 Task: Add an event with the title Second Project Planning Workshop, date ''2024/03/27'', time 8:00 AM to 10:00 AMand add a description: Participants will learn how to provide feedback and constructive criticism in a constructive and respectful manner. They will practice giving and receiving feedback, focusing on specific behaviors and outcomes, and offering suggestions for improvement.Select event color  Grape . Add location for the event as: 456 St. Catherine''s Monastery, Sinai, Egypt, logged in from the account softage.6@softage.netand send the event invitation to softage.9@softage.net and softage.10@softage.net. Set a reminder for the event Every weekday(Monday to Friday)
Action: Mouse moved to (72, 85)
Screenshot: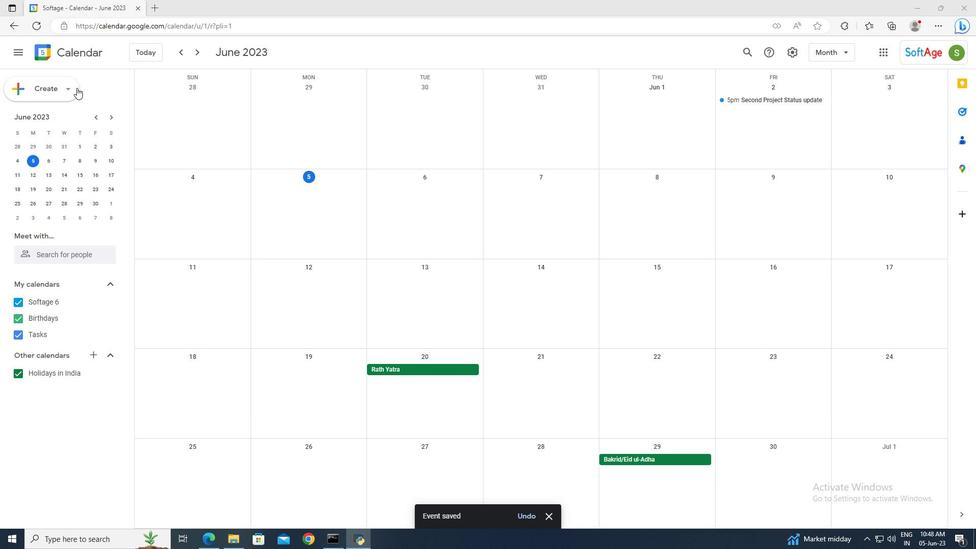 
Action: Mouse pressed left at (72, 85)
Screenshot: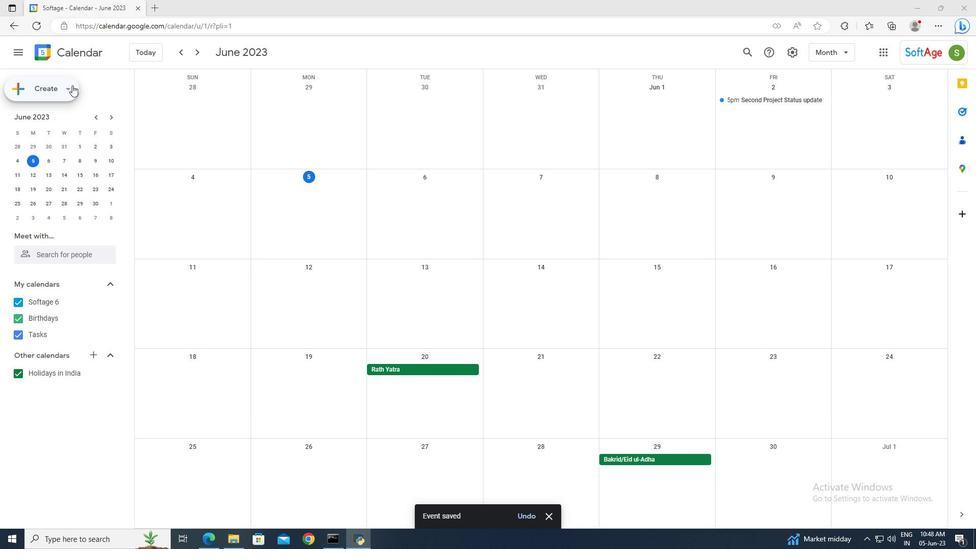 
Action: Mouse moved to (72, 119)
Screenshot: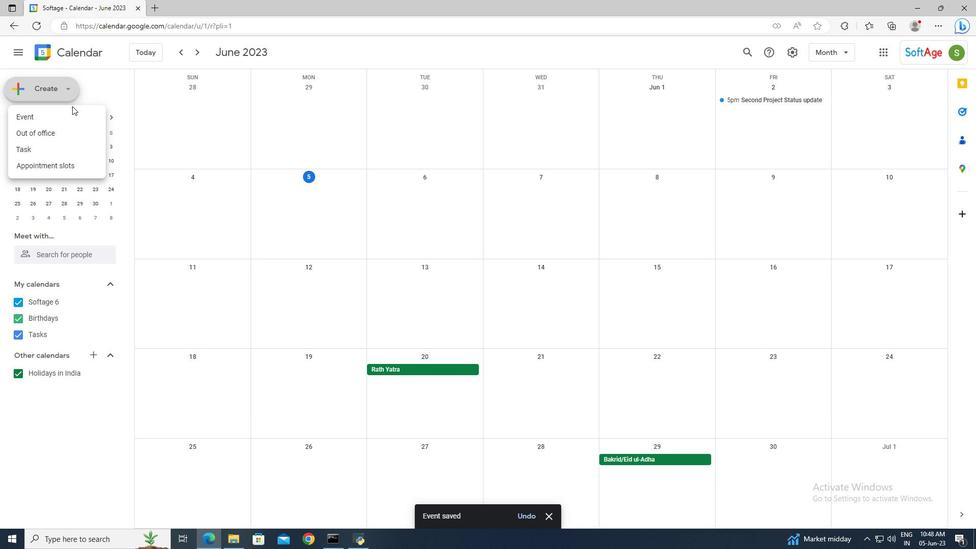 
Action: Mouse pressed left at (72, 119)
Screenshot: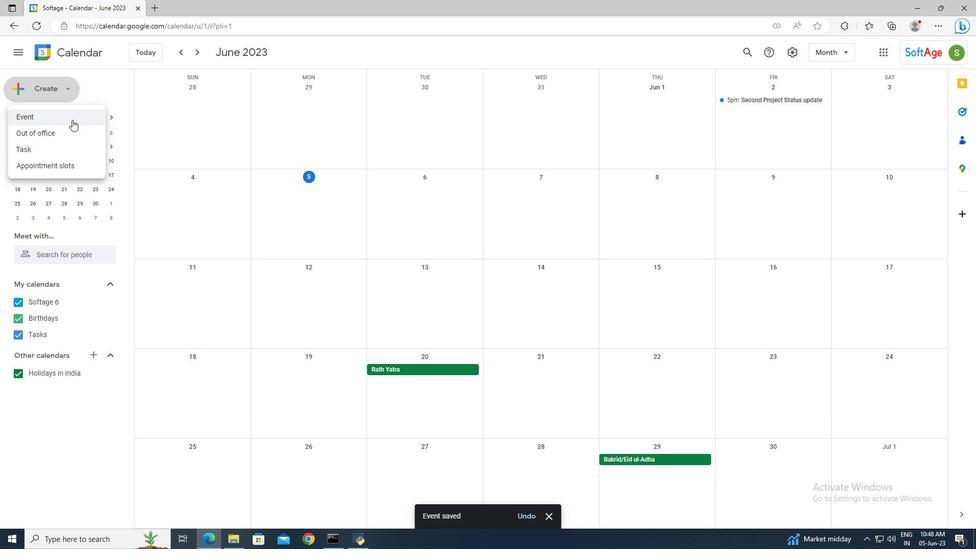 
Action: Mouse moved to (172, 403)
Screenshot: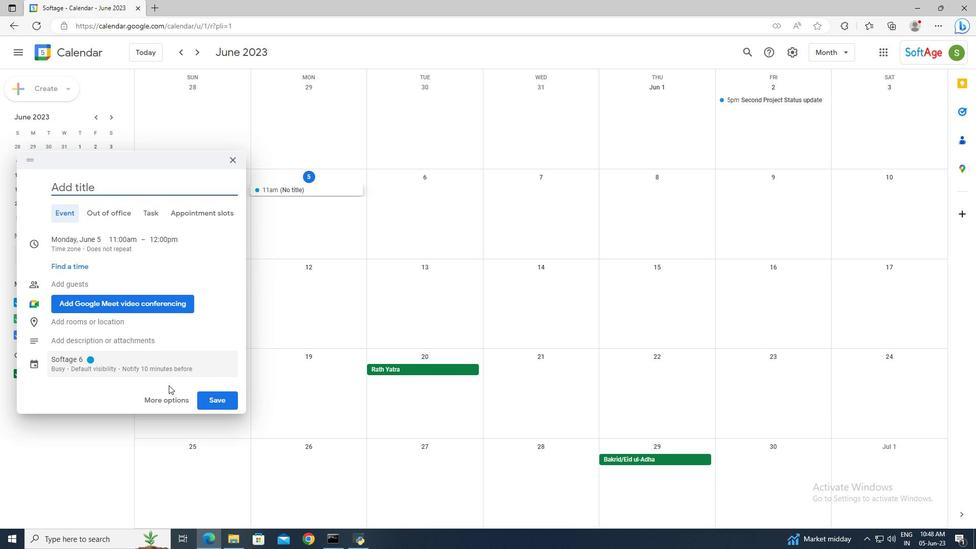 
Action: Mouse pressed left at (172, 403)
Screenshot: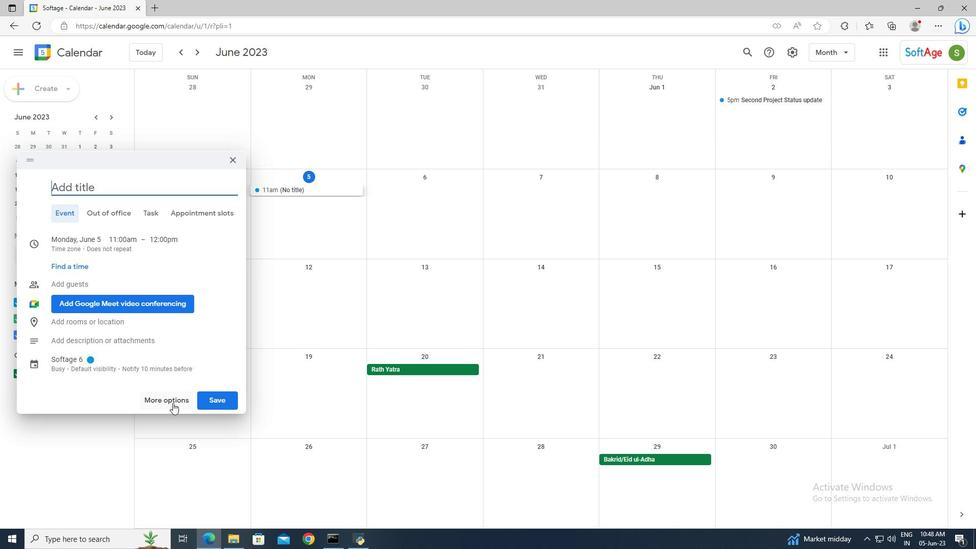 
Action: Mouse moved to (131, 61)
Screenshot: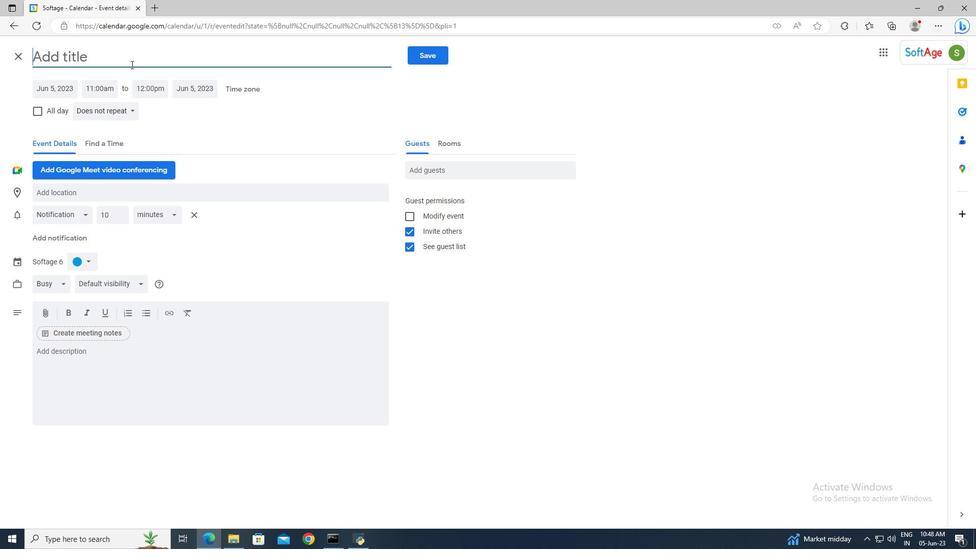 
Action: Mouse pressed left at (131, 61)
Screenshot: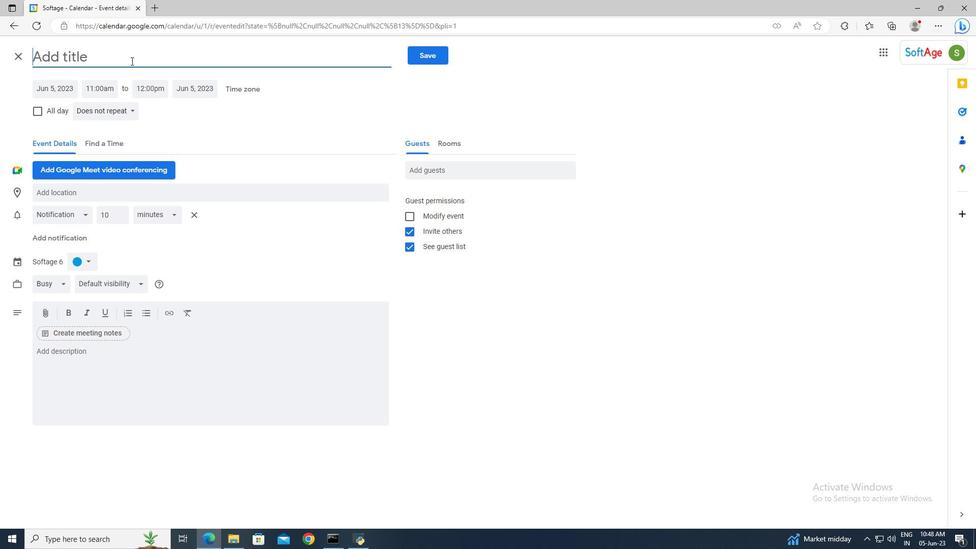 
Action: Key pressed <Key.shift>AS<Key.backspace><Key.backspace><Key.shift>Second<Key.space><Key.shift>Project<Key.space><Key.shift>Planning<Key.space><Key.shift>Workshop
Screenshot: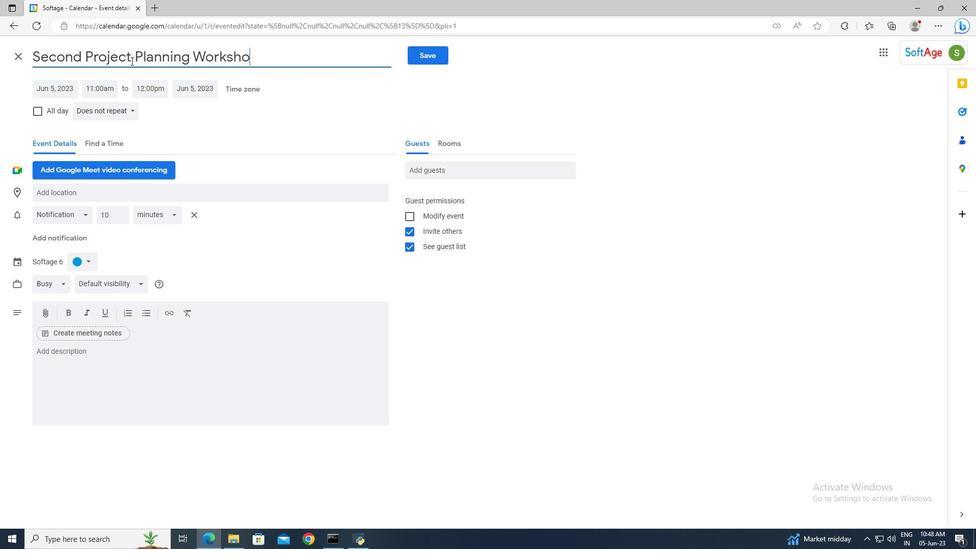 
Action: Mouse moved to (74, 87)
Screenshot: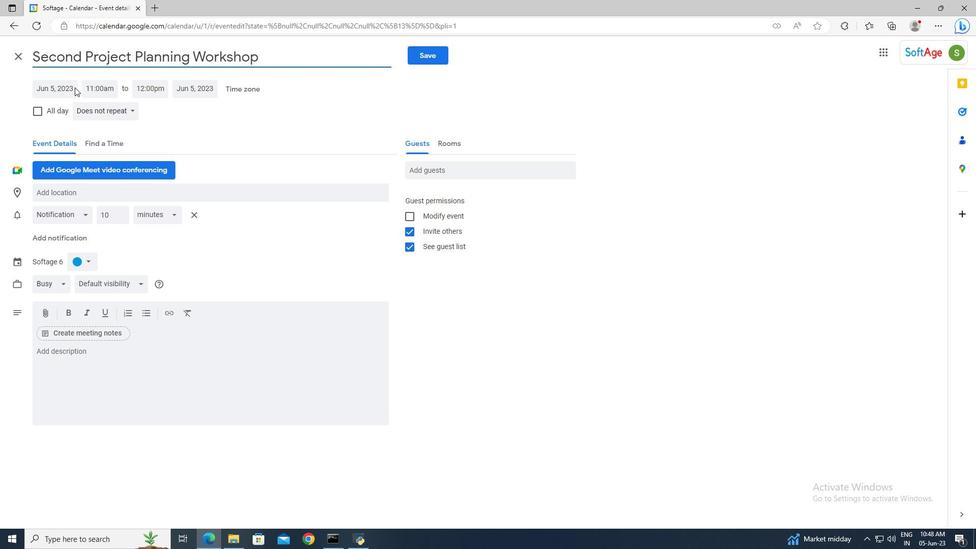 
Action: Mouse pressed left at (74, 87)
Screenshot: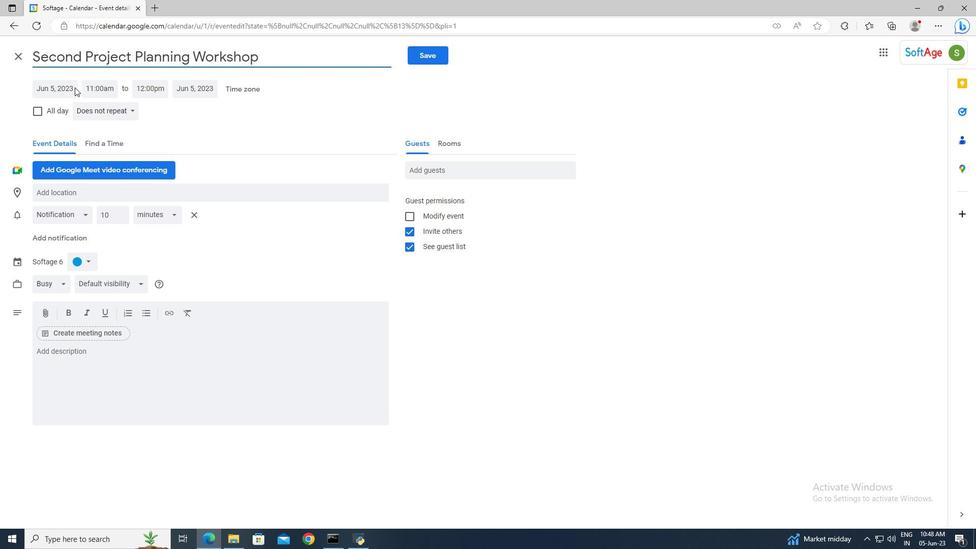 
Action: Mouse moved to (160, 109)
Screenshot: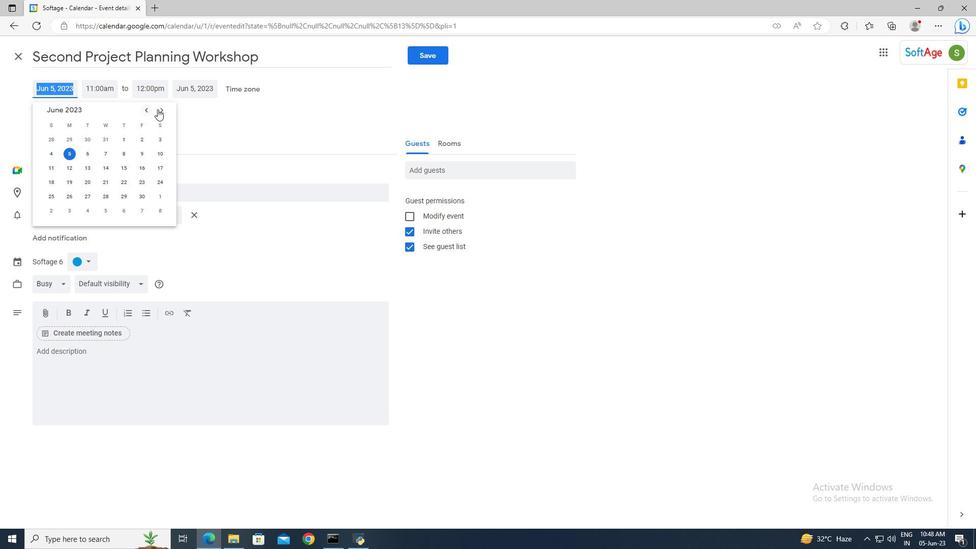 
Action: Mouse pressed left at (160, 109)
Screenshot: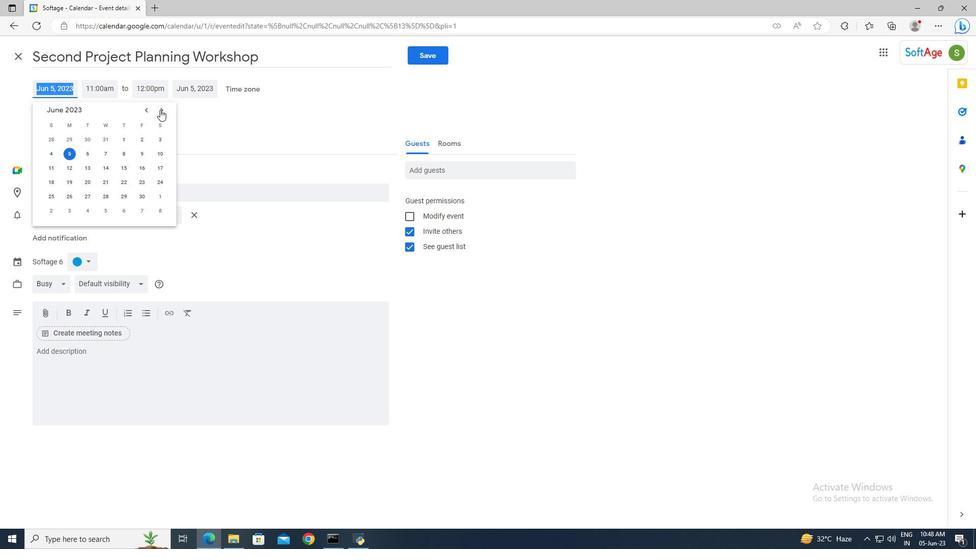 
Action: Mouse pressed left at (160, 109)
Screenshot: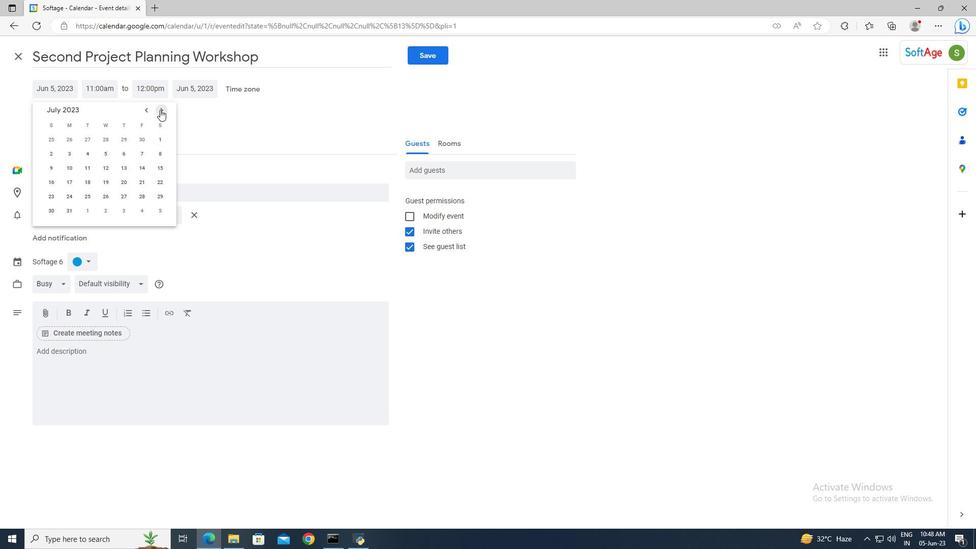 
Action: Mouse pressed left at (160, 109)
Screenshot: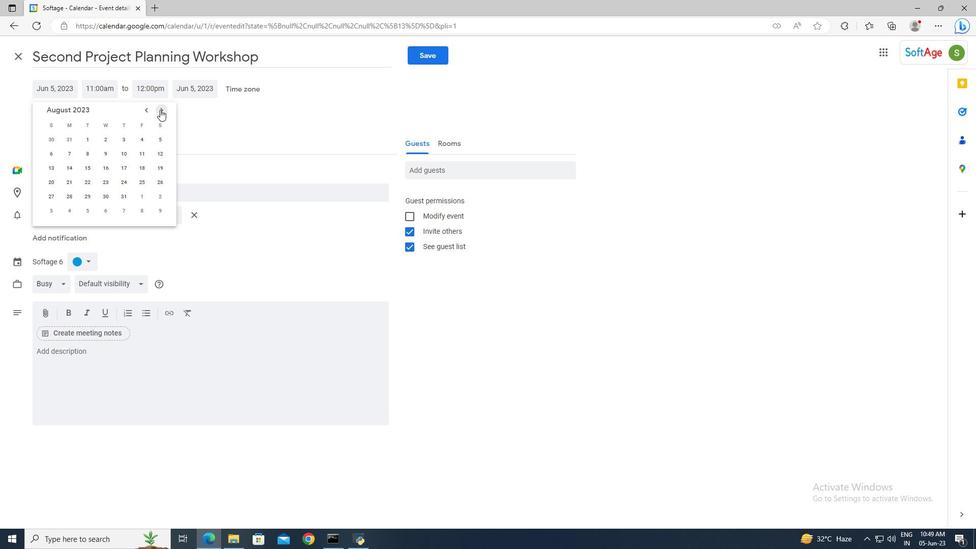 
Action: Mouse pressed left at (160, 109)
Screenshot: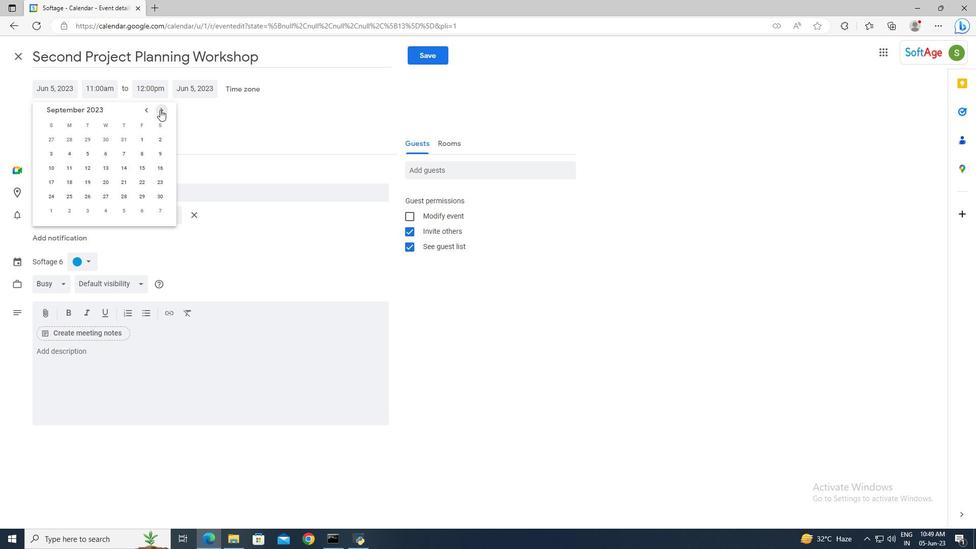 
Action: Mouse pressed left at (160, 109)
Screenshot: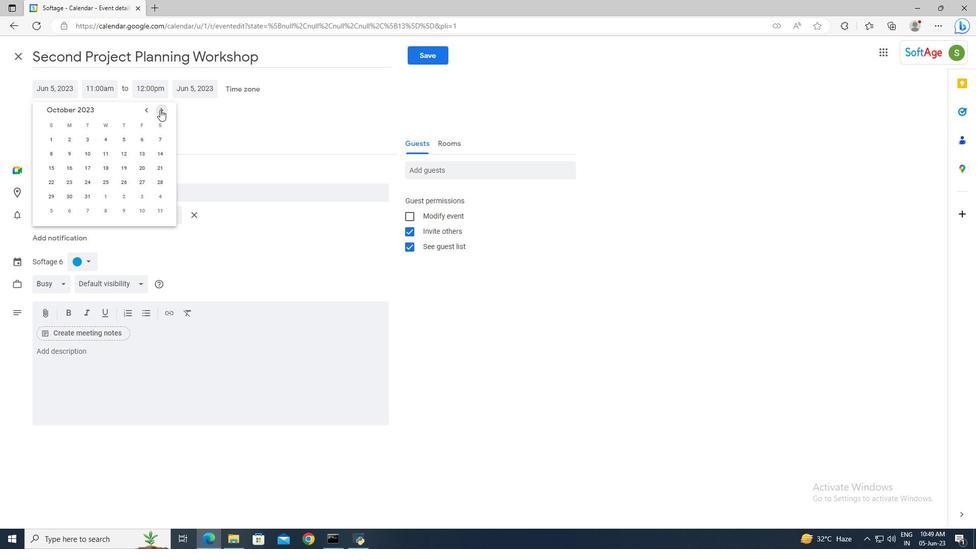 
Action: Mouse pressed left at (160, 109)
Screenshot: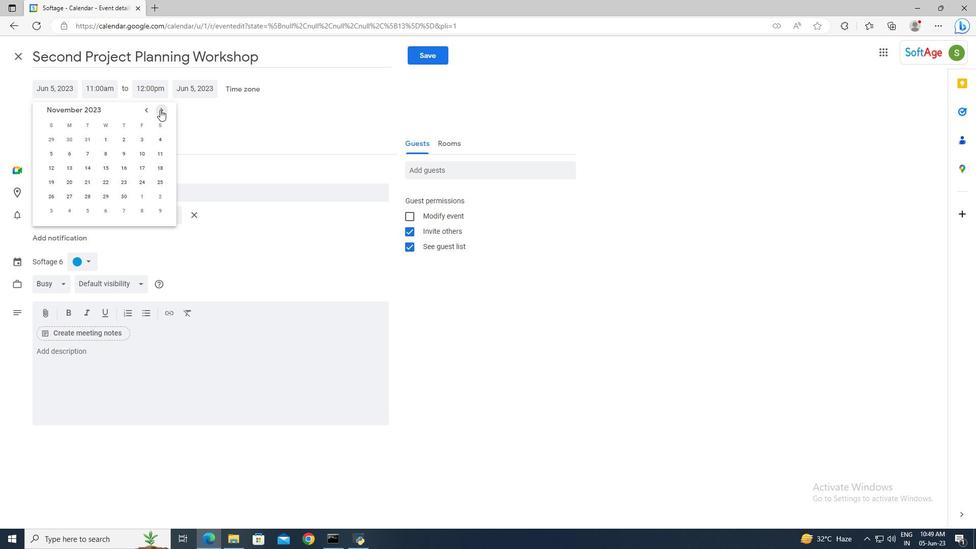 
Action: Mouse pressed left at (160, 109)
Screenshot: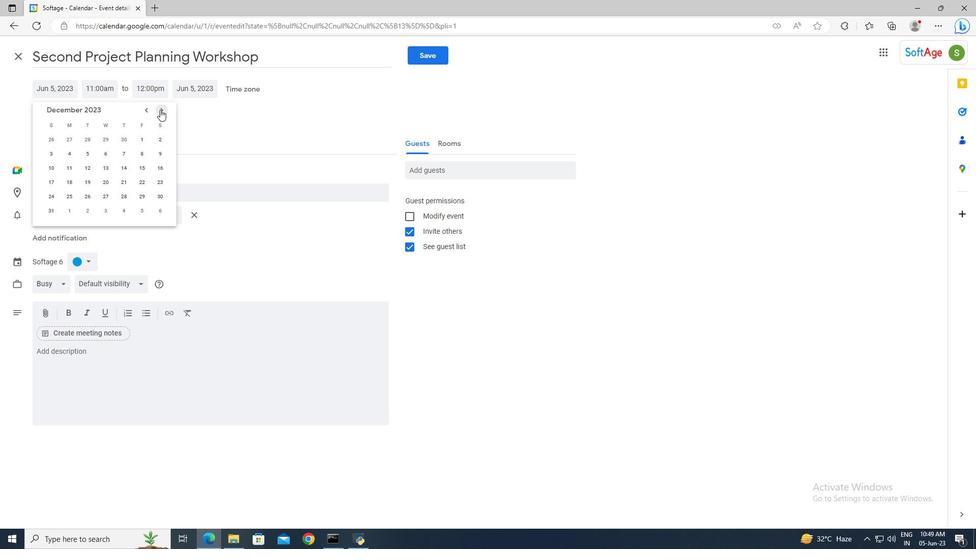 
Action: Mouse pressed left at (160, 109)
Screenshot: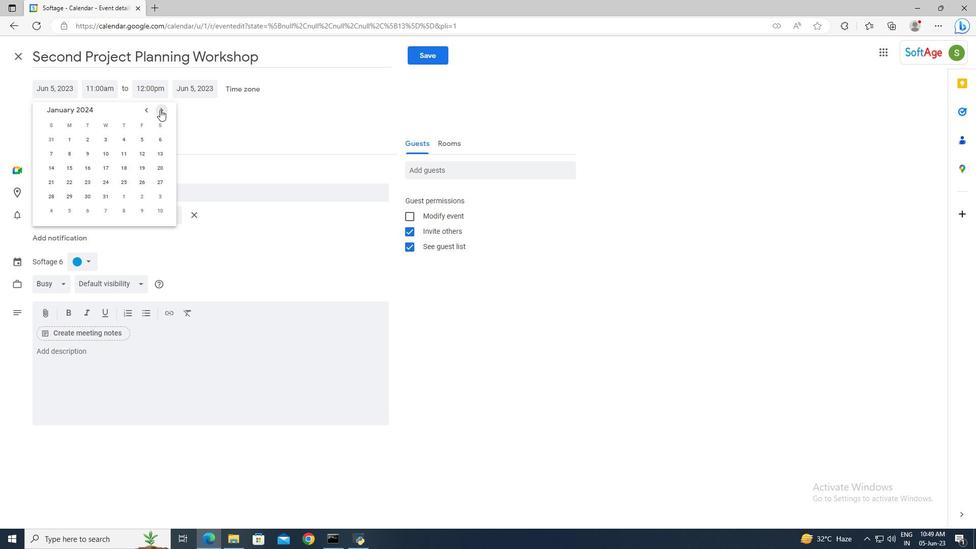 
Action: Mouse pressed left at (160, 109)
Screenshot: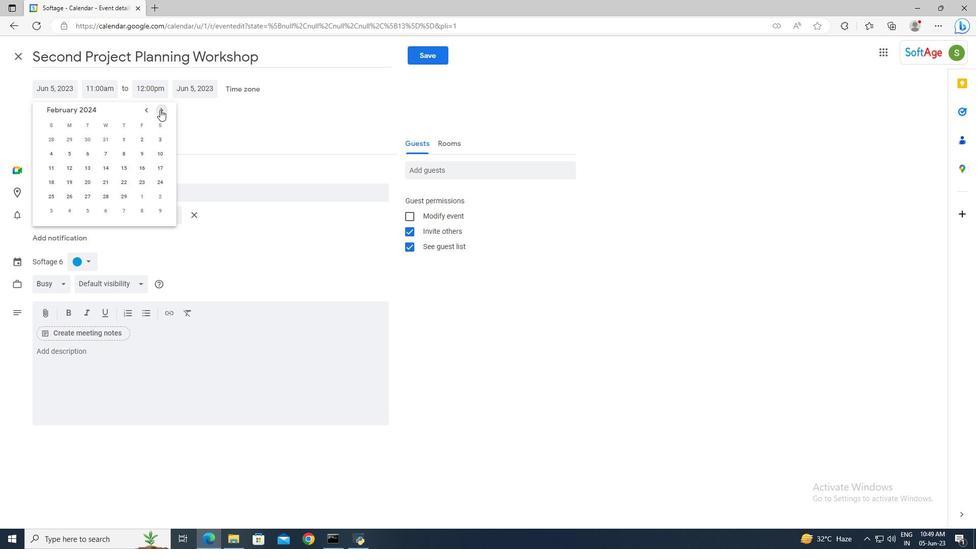
Action: Mouse moved to (108, 195)
Screenshot: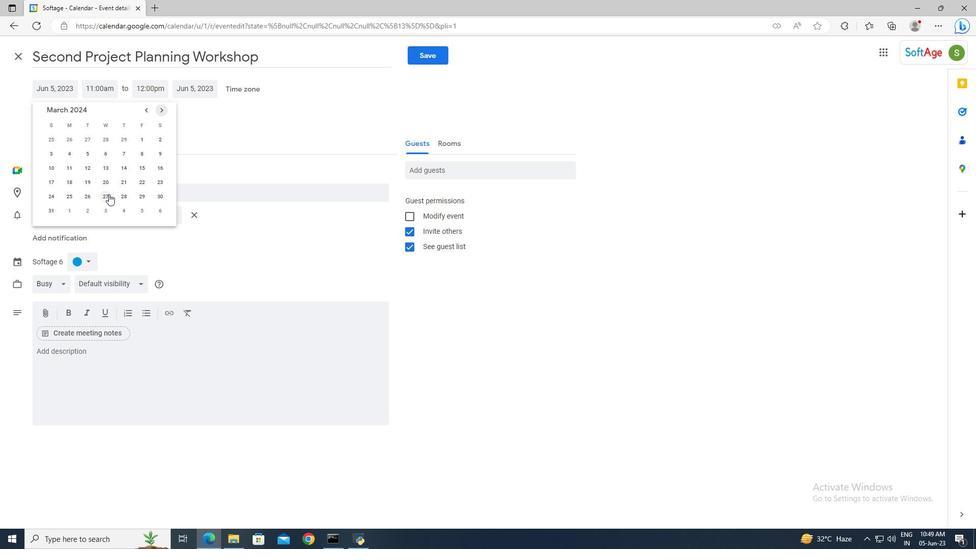 
Action: Mouse pressed left at (108, 195)
Screenshot: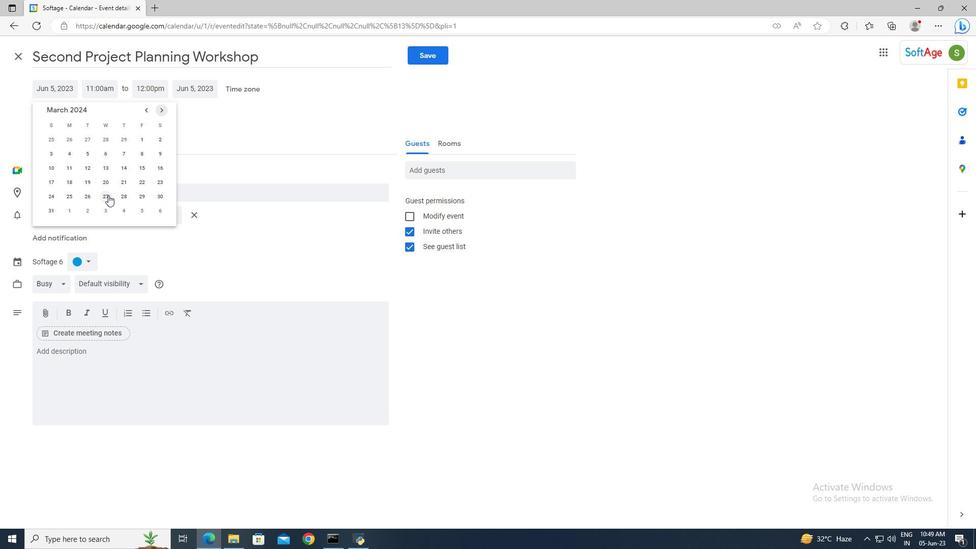 
Action: Mouse moved to (96, 88)
Screenshot: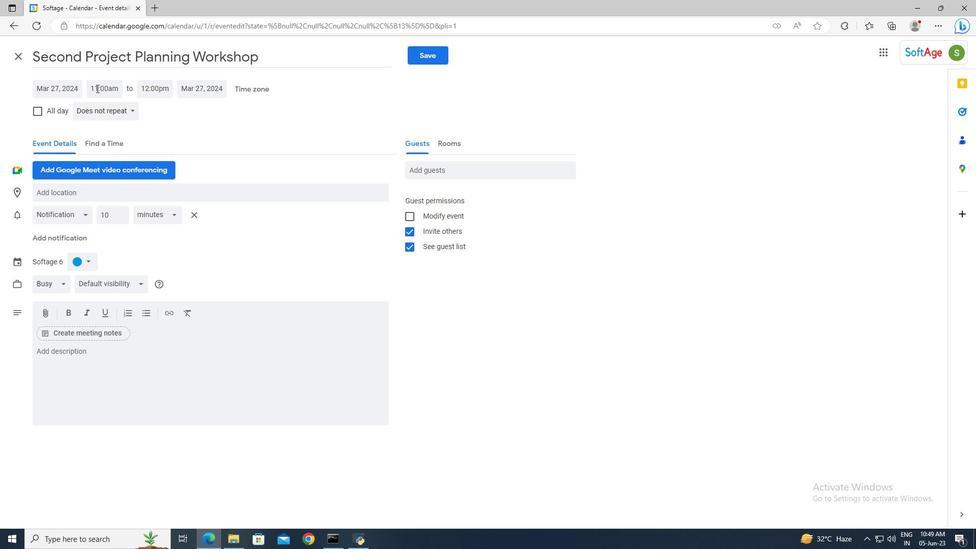 
Action: Mouse pressed left at (96, 88)
Screenshot: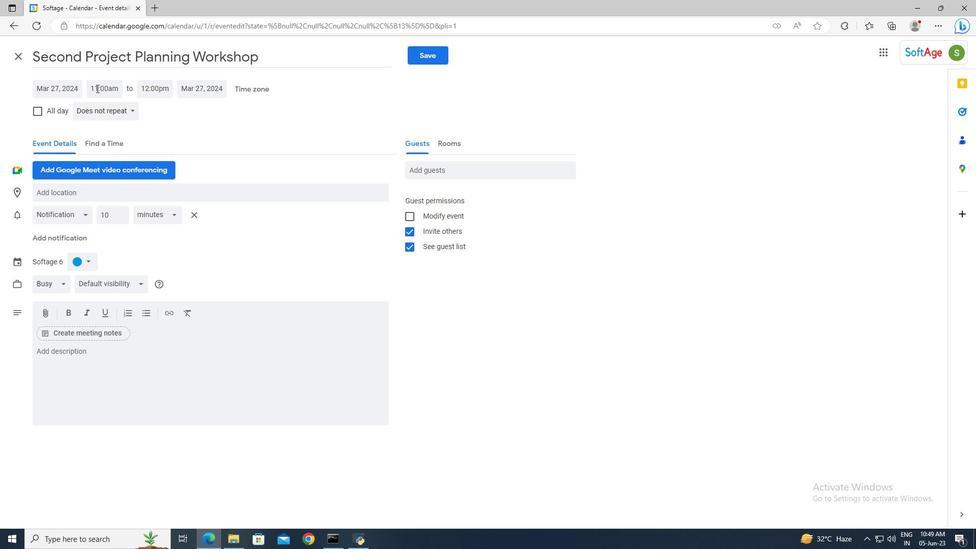 
Action: Mouse moved to (93, 86)
Screenshot: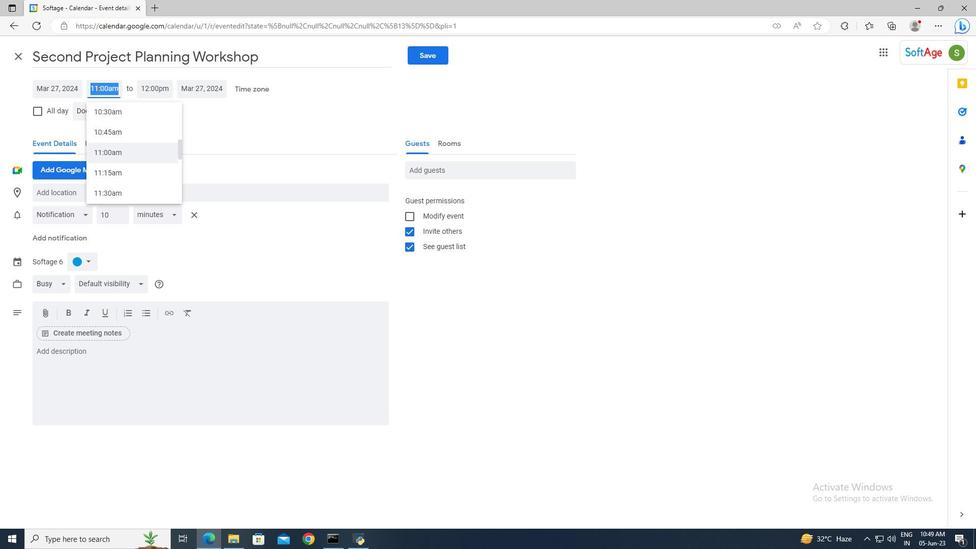 
Action: Key pressed 8<Key.shift>:00am<Key.enter><Key.tab>10<Key.shift>:00<Key.enter>
Screenshot: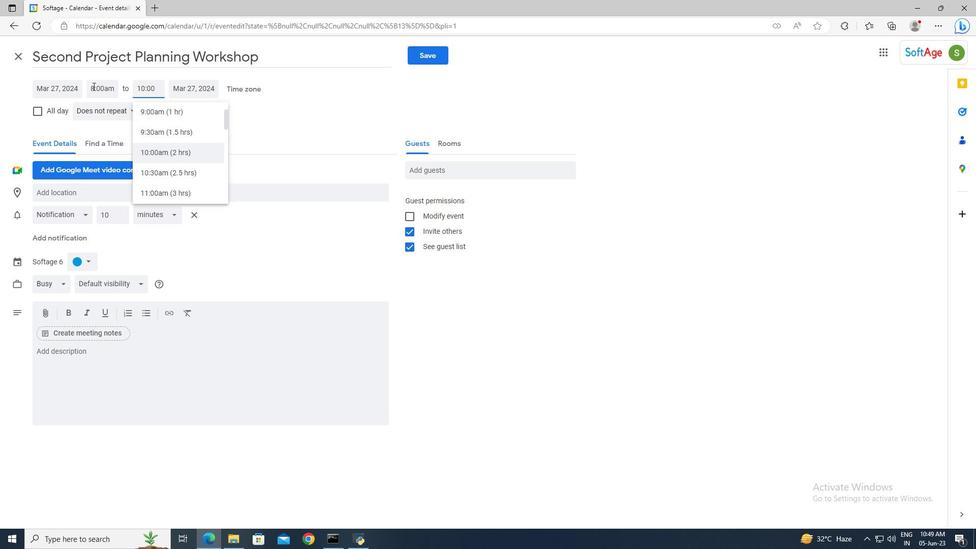 
Action: Mouse moved to (104, 354)
Screenshot: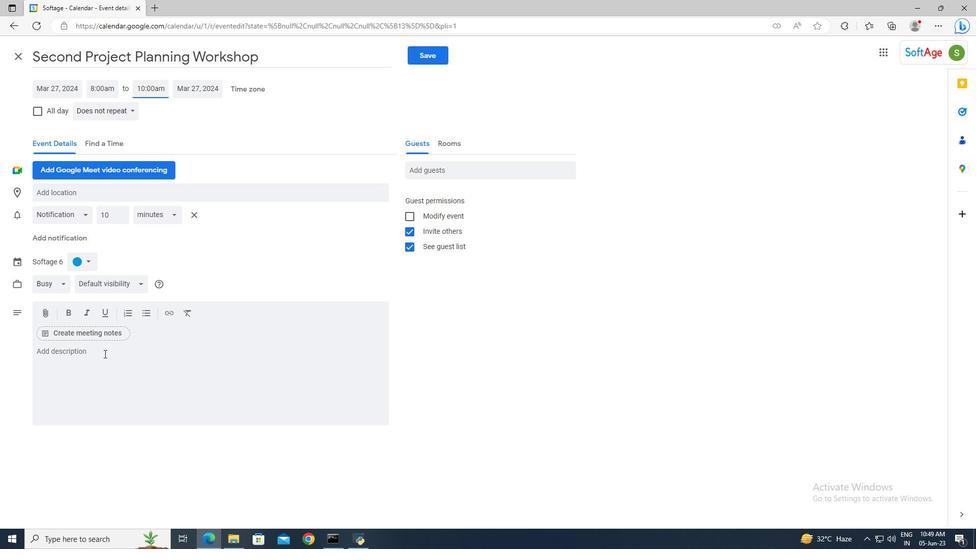 
Action: Mouse pressed left at (104, 354)
Screenshot: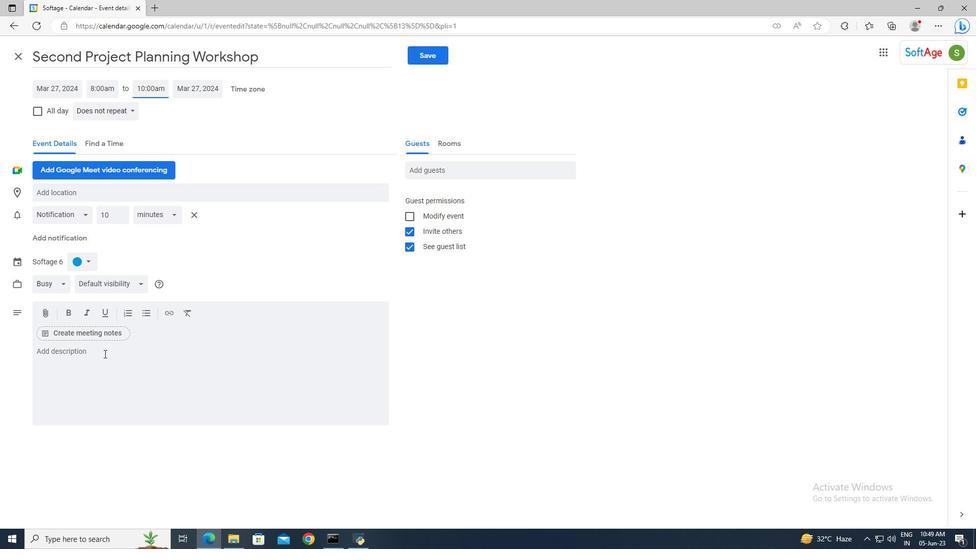 
Action: Key pressed <Key.shift>Participants<Key.space>will<Key.space>learn<Key.space>how<Key.space>to<Key.space>provide<Key.space>feedback<Key.space>and<Key.space>constructive<Key.space>criticism<Key.space>in<Key.space>a<Key.space>constructive<Key.space>and<Key.space>respectful<Key.space>manner.<Key.space><Key.shift>They<Key.space>will<Key.space>practice<Key.space>giving<Key.space>and<Key.space>receiving<Key.space>feedback<Key.space><Key.backspace>,<Key.space>focusing<Key.space>on<Key.space>specific<Key.space>behaviors<Key.space>and<Key.space>outcomes,<Key.space>and<Key.space>offering<Key.space>suggestions<Key.space>for<Key.space>improvement.
Screenshot: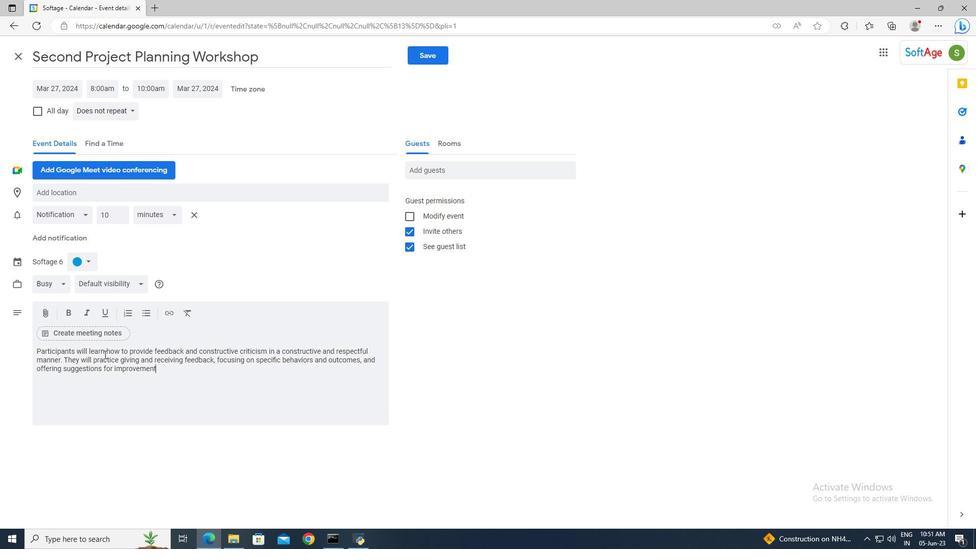
Action: Mouse moved to (90, 260)
Screenshot: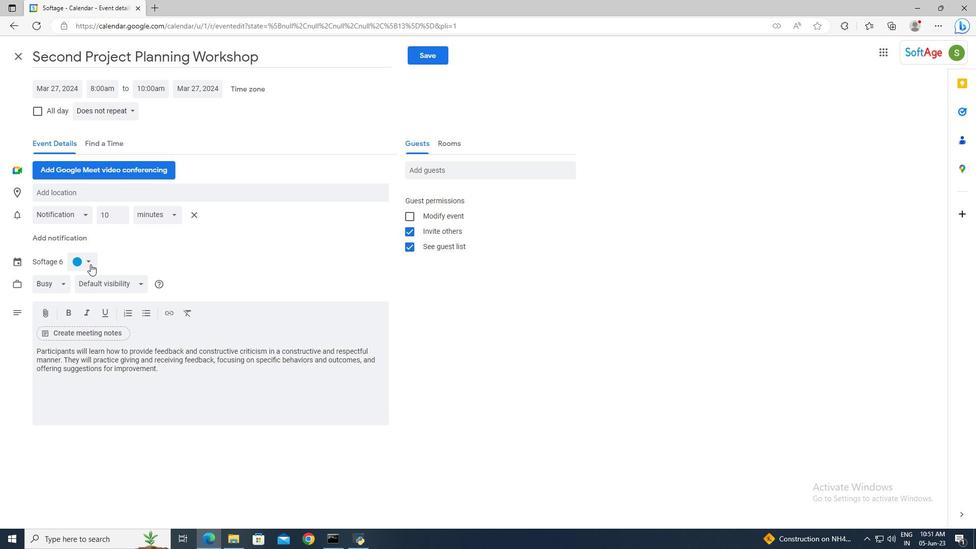 
Action: Mouse pressed left at (90, 260)
Screenshot: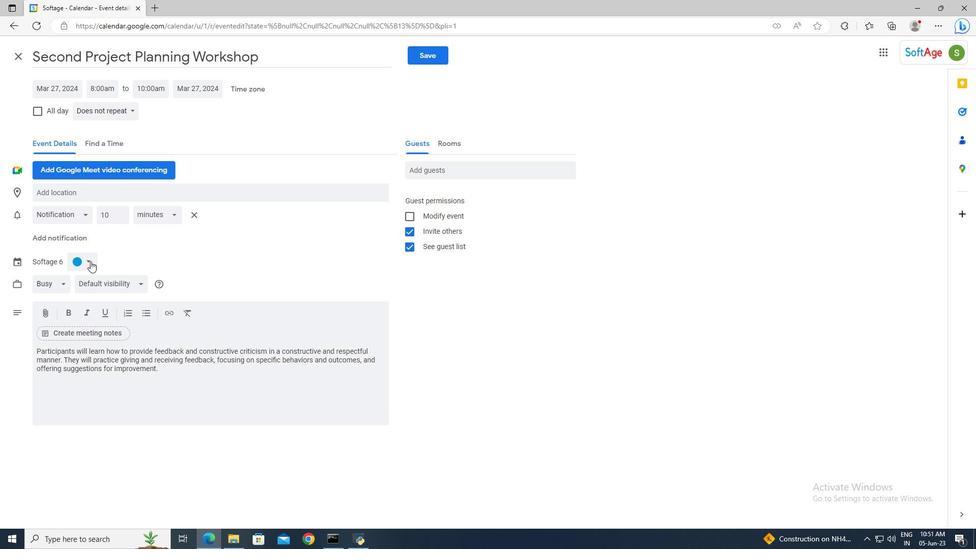 
Action: Mouse moved to (88, 311)
Screenshot: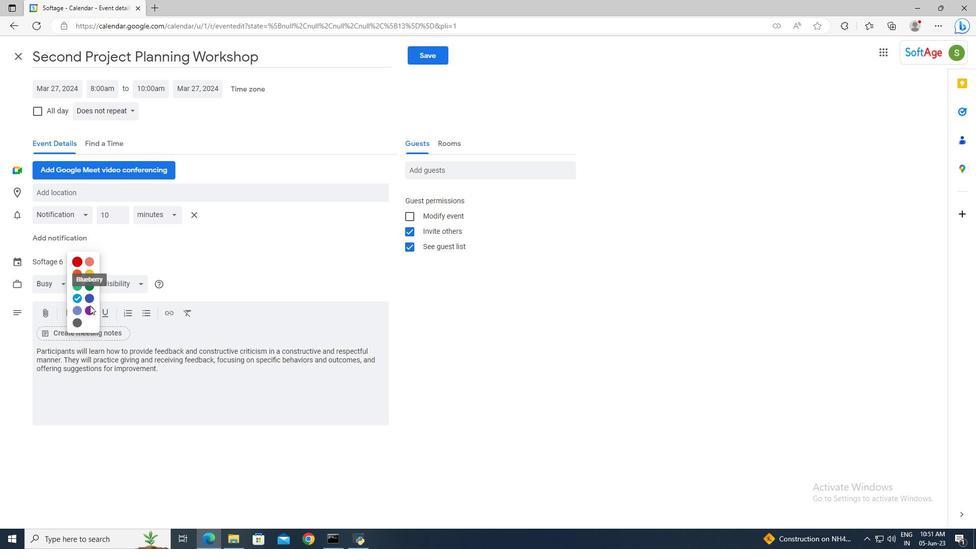 
Action: Mouse pressed left at (88, 311)
Screenshot: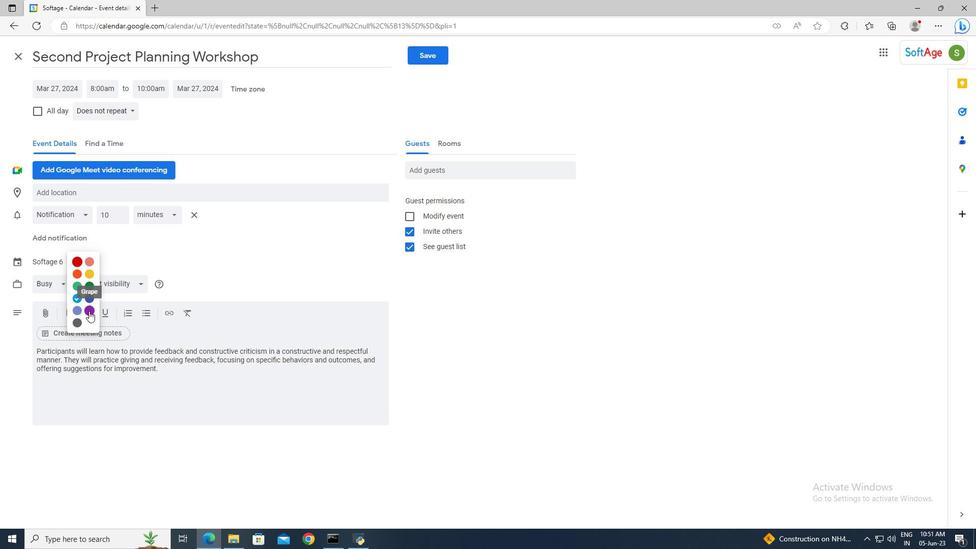 
Action: Mouse moved to (97, 195)
Screenshot: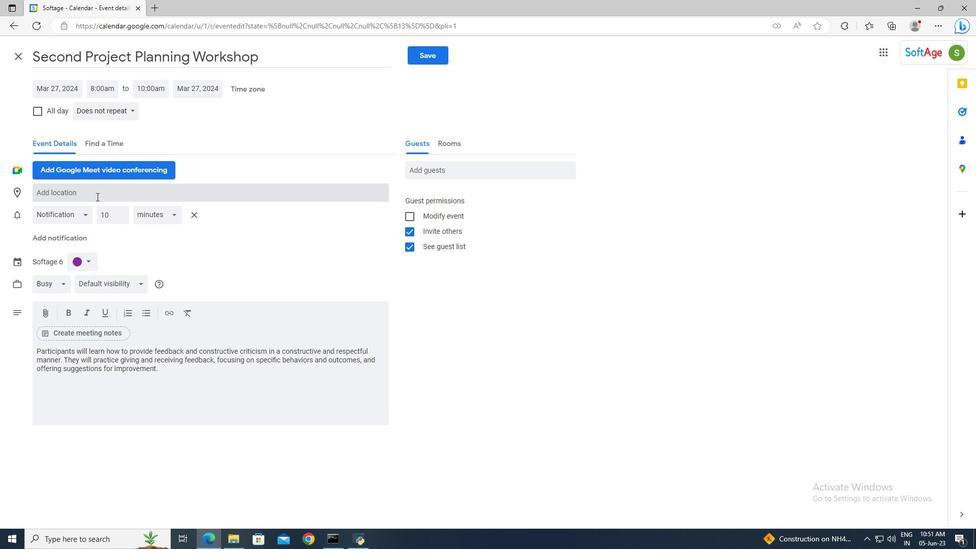 
Action: Mouse pressed left at (97, 195)
Screenshot: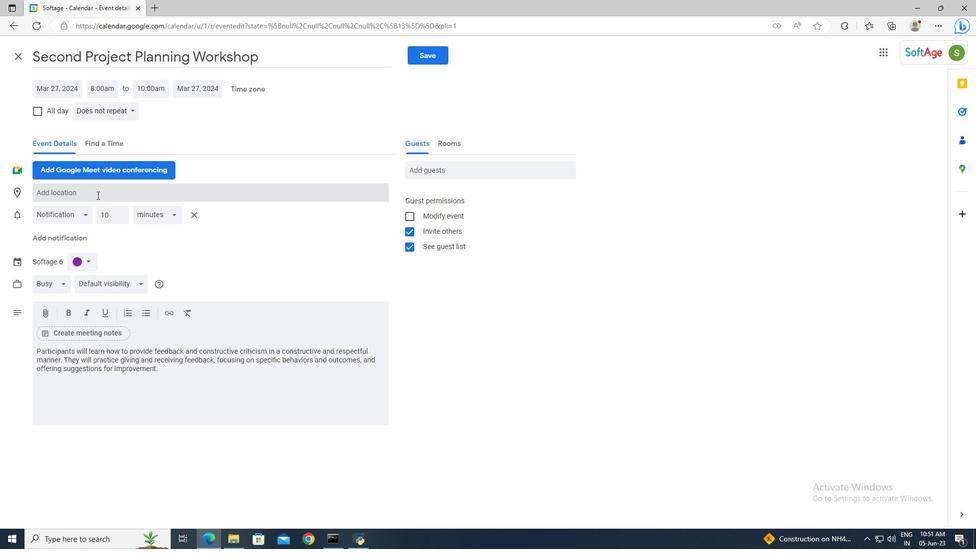
Action: Mouse moved to (97, 194)
Screenshot: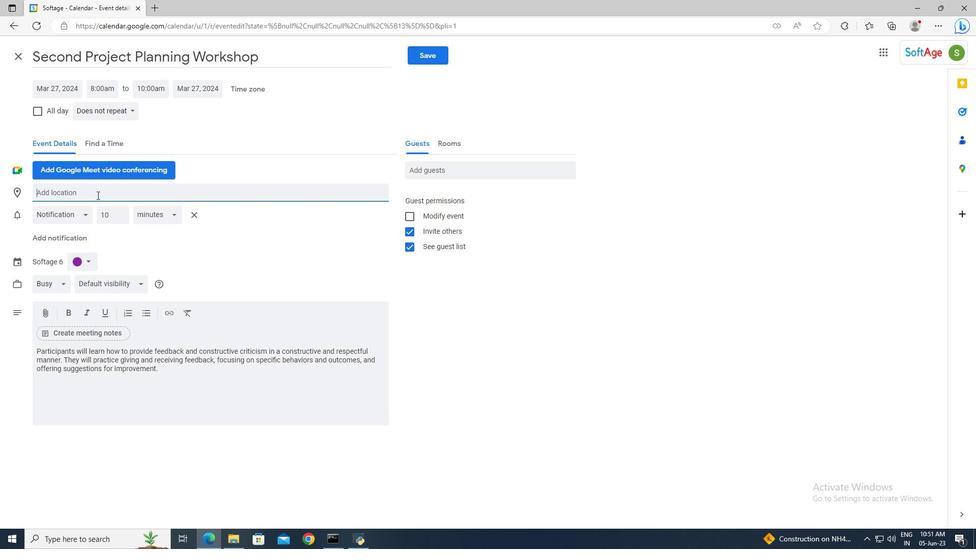 
Action: Key pressed 456<Key.space><Key.shift><Key.shift><Key.shift><Key.shift><Key.shift><Key.shift><Key.shift><Key.shift><Key.shift><Key.shift><Key.shift><Key.shift><Key.shift><Key.shift><Key.shift><Key.shift><Key.shift><Key.shift><Key.shift><Key.shift><Key.shift>St.<Key.space><Key.shift>Catherine's<Key.space><Key.shift>Monastery,<Key.space><Key.shift>Sinai,<Key.space><Key.shift>Egypt<Key.enter>
Screenshot: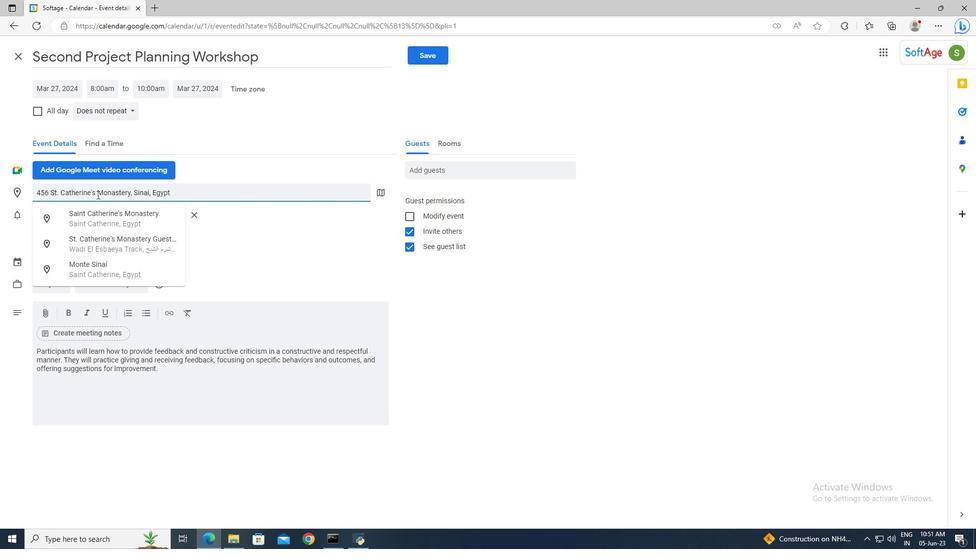 
Action: Mouse moved to (432, 177)
Screenshot: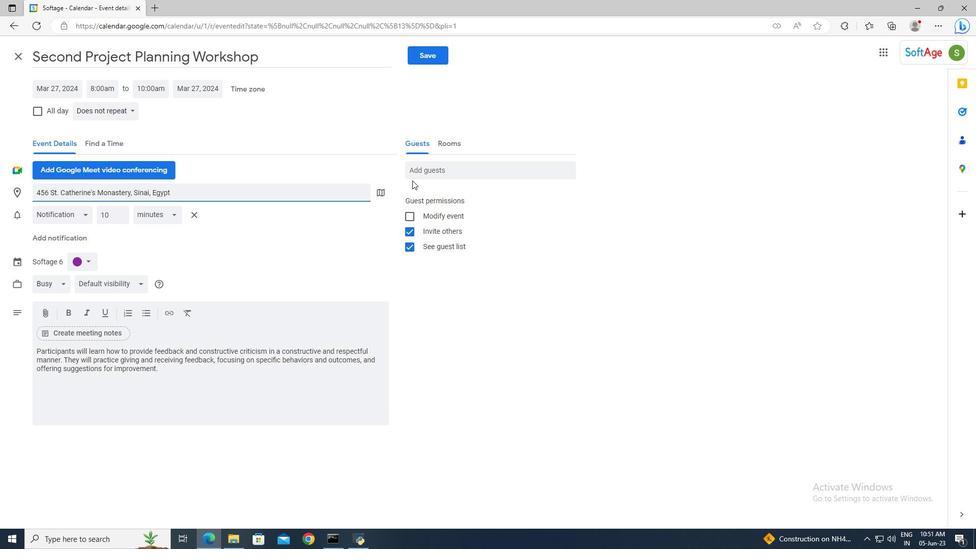 
Action: Mouse pressed left at (432, 177)
Screenshot: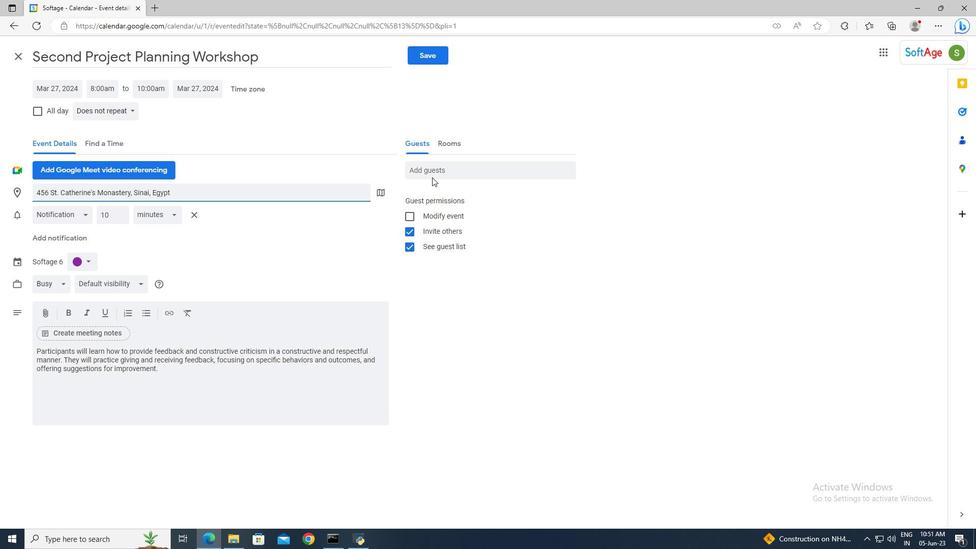 
Action: Mouse moved to (432, 177)
Screenshot: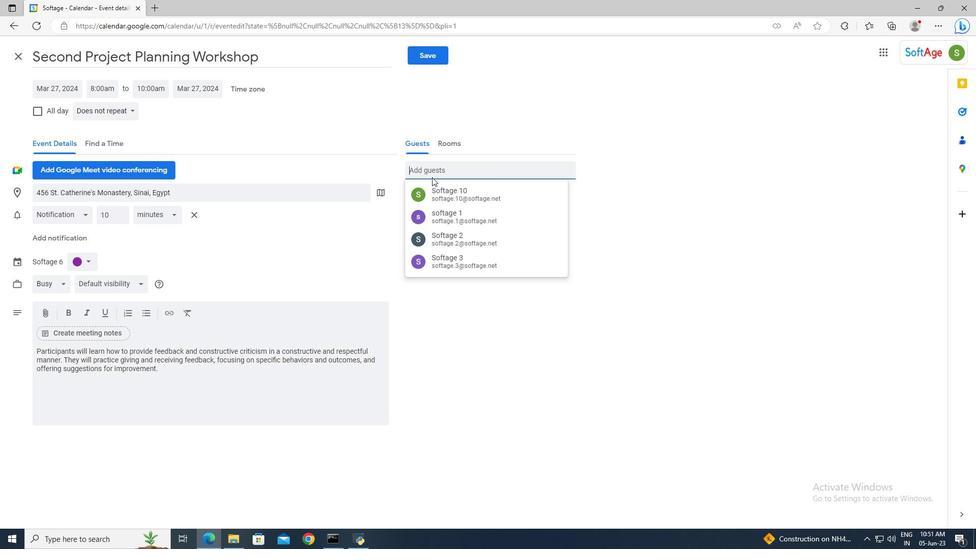
Action: Key pressed oftage.9<Key.shift>@softage.net<Key.enter>softage.10<Key.shift><Key.shift><Key.shift>@softage.net<Key.enter>
Screenshot: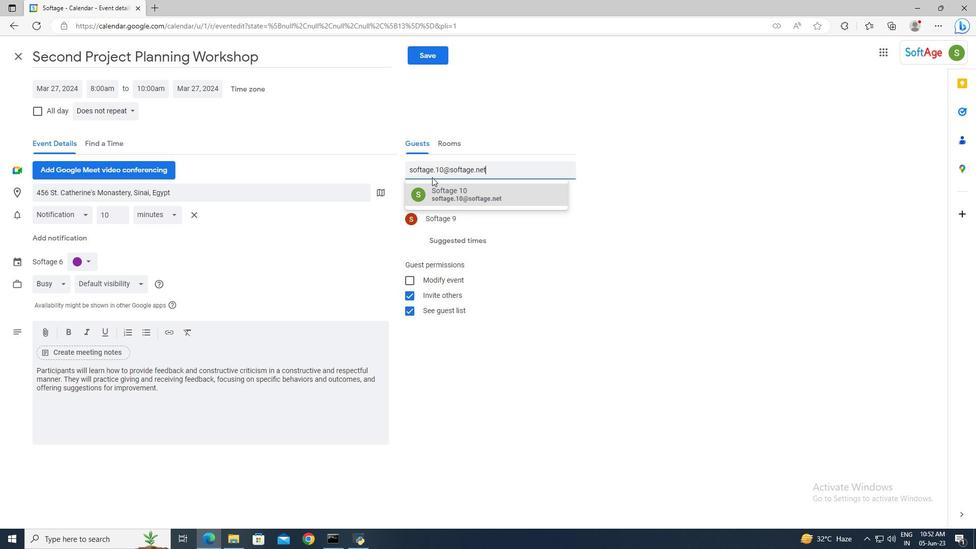 
Action: Mouse moved to (129, 111)
Screenshot: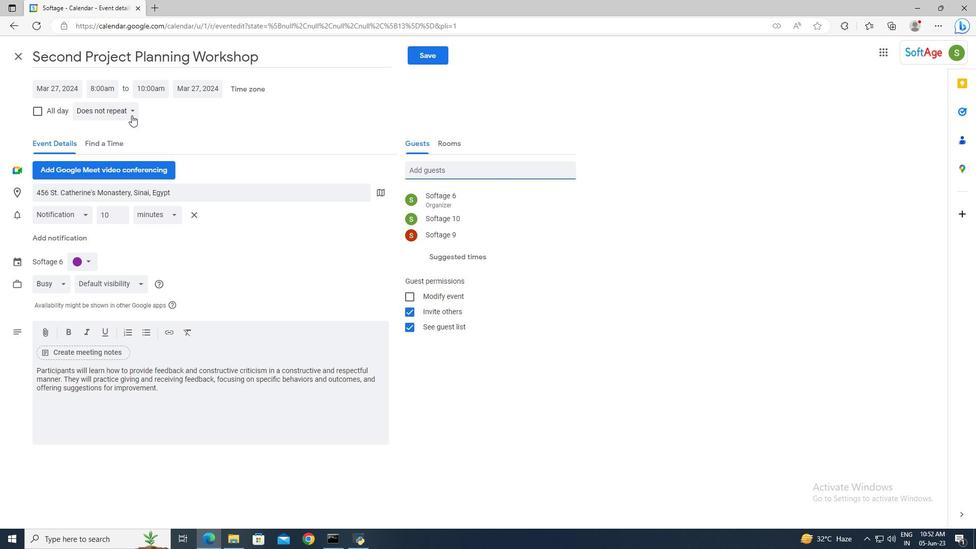 
Action: Mouse pressed left at (129, 111)
Screenshot: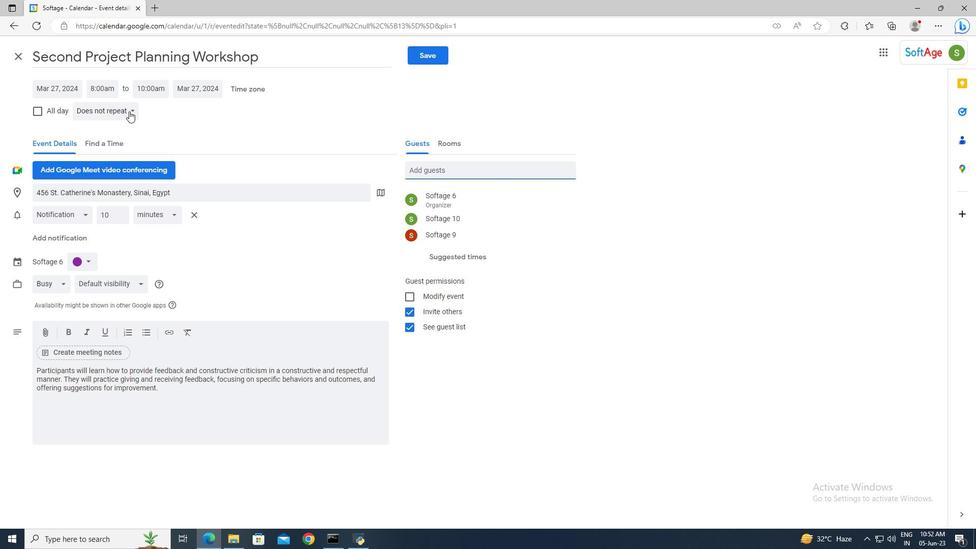 
Action: Mouse moved to (142, 217)
Screenshot: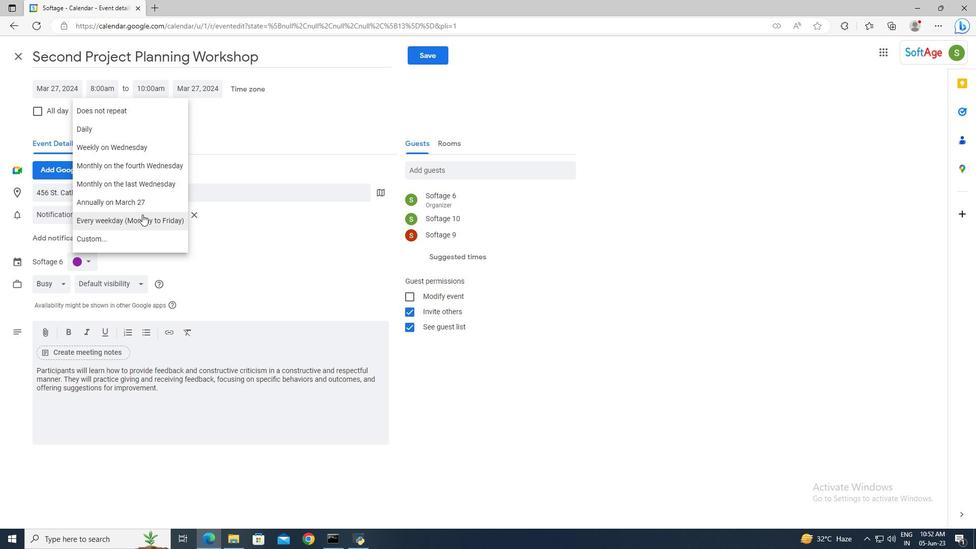 
Action: Mouse pressed left at (142, 217)
Screenshot: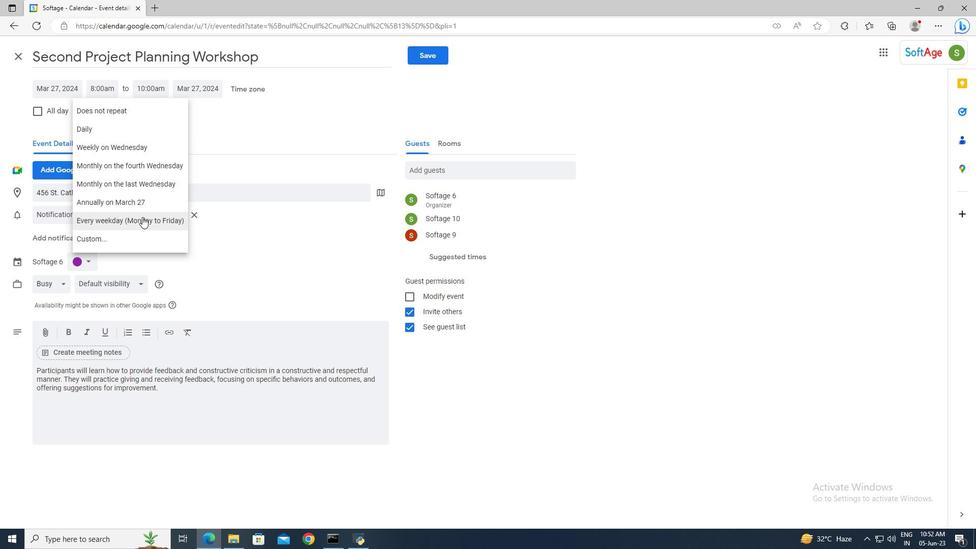 
Action: Mouse moved to (419, 59)
Screenshot: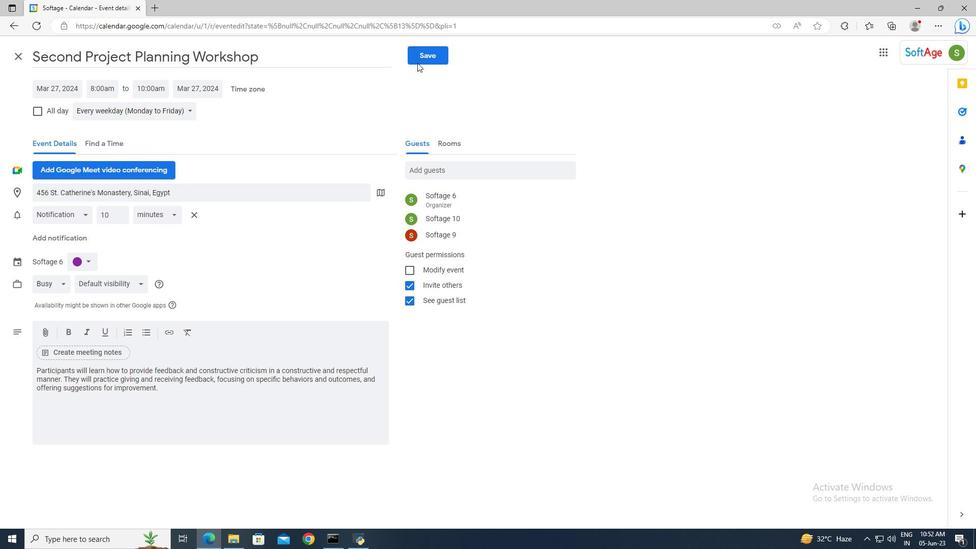 
Action: Mouse pressed left at (419, 59)
Screenshot: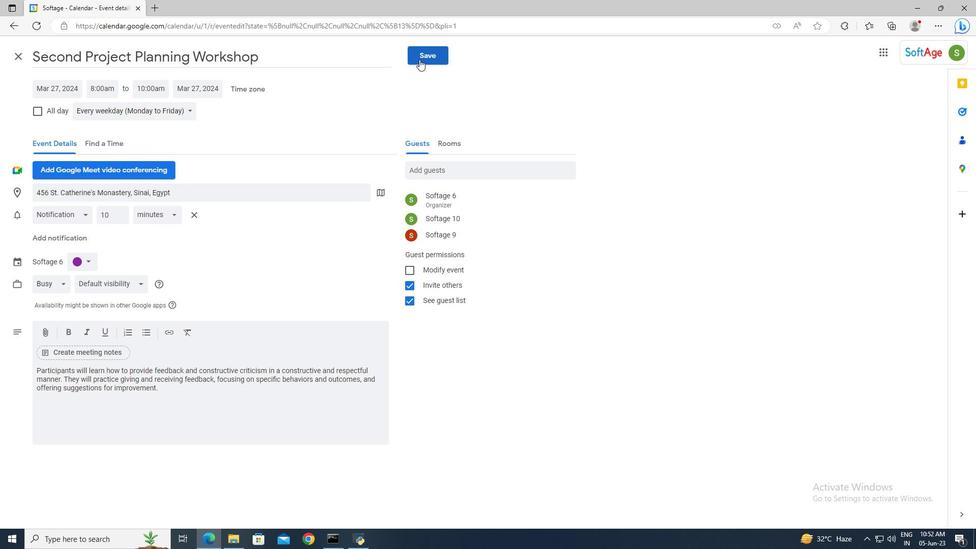 
Action: Mouse moved to (582, 303)
Screenshot: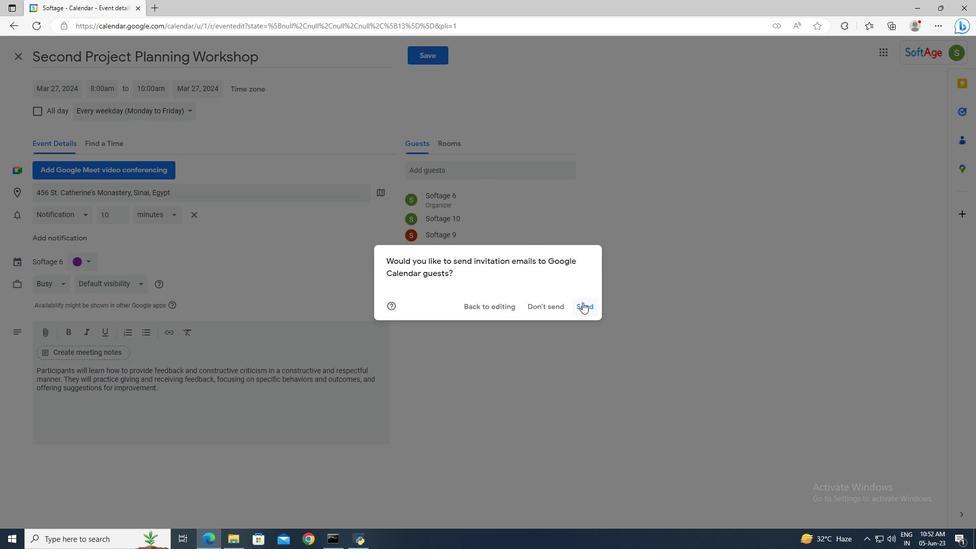 
Action: Mouse pressed left at (582, 303)
Screenshot: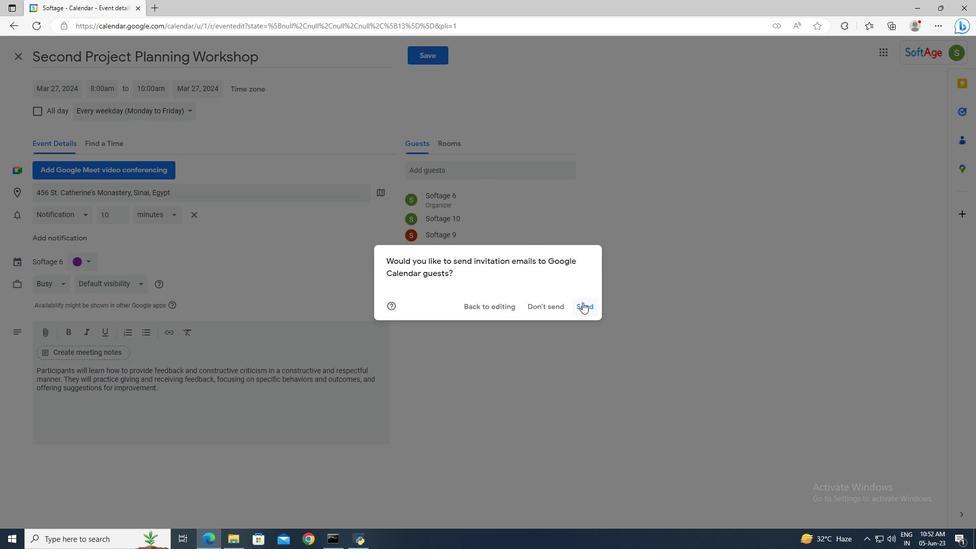 
